 Task: Add an event with the title Casual Marketing Campaign Planning and Strategy Development, date '2024/03/28', time 9:40 AM to 11:40 AM, logged in from the account softage.3@softage.netand send the event invitation to softage.7@softage.net and softage.8@softage.net. Set a reminder for the event 15 minutes before
Action: Mouse moved to (106, 94)
Screenshot: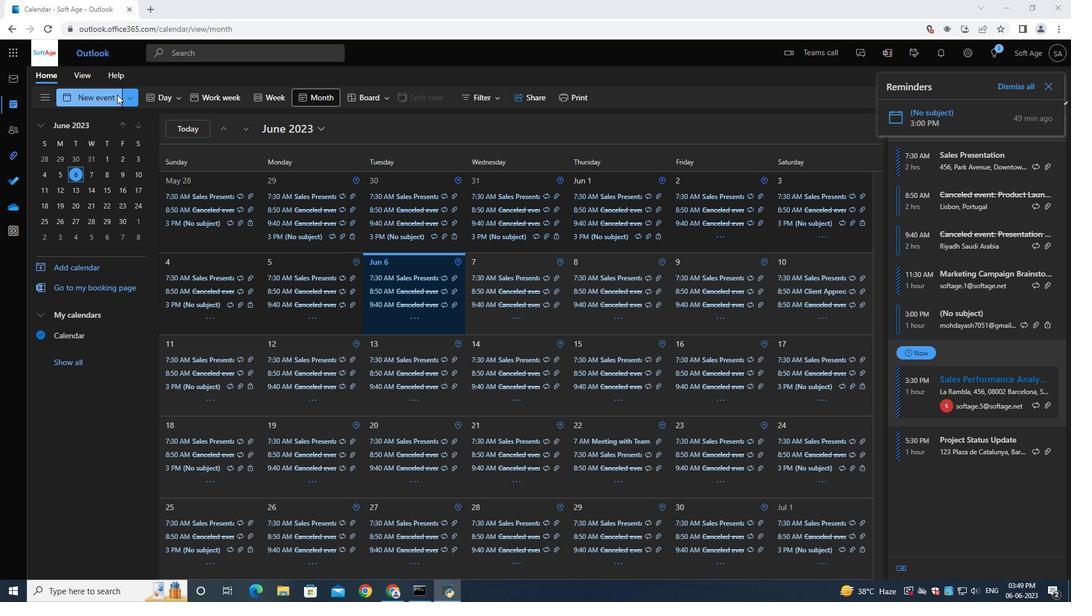 
Action: Mouse pressed left at (106, 94)
Screenshot: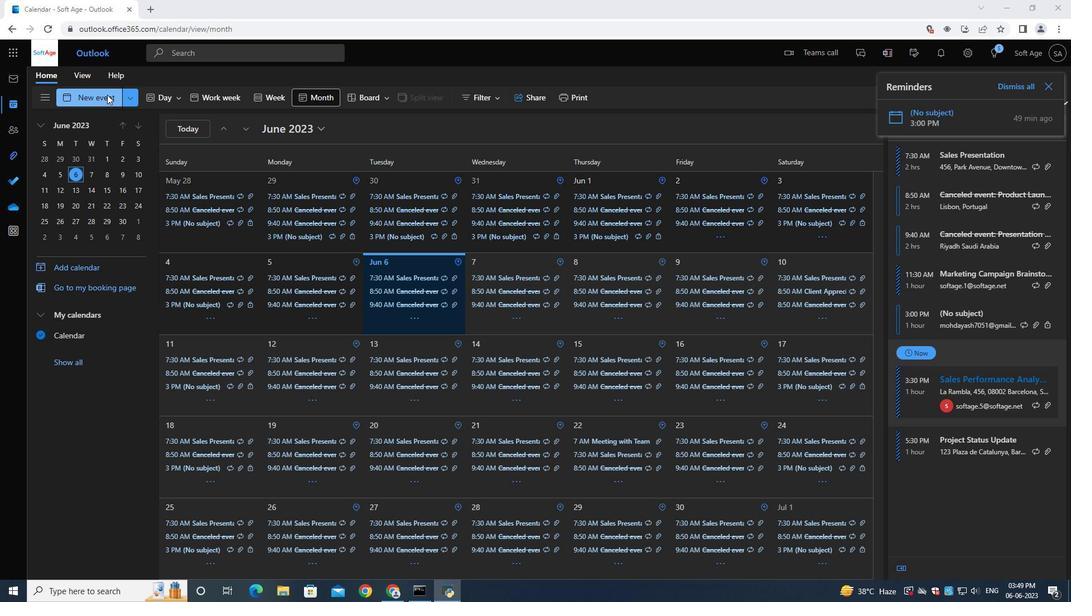
Action: Mouse moved to (278, 169)
Screenshot: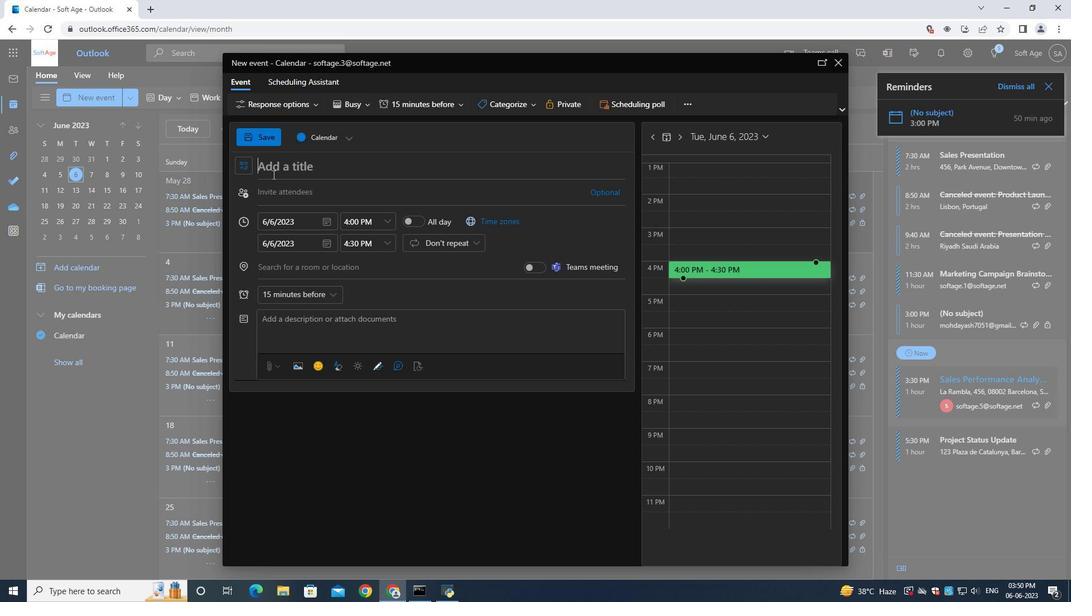 
Action: Mouse pressed left at (278, 169)
Screenshot: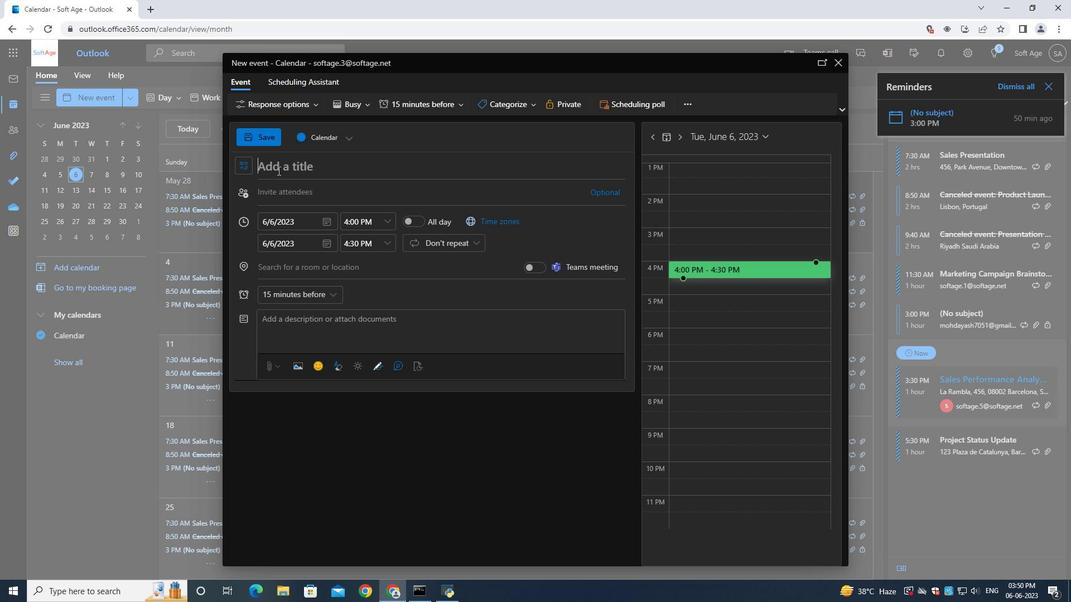 
Action: Key pressed <Key.shift>Casual<Key.space><Key.shift><Key.shift><Key.shift><Key.shift><Key.shift>Marketing<Key.space><Key.shift>Campaign<Key.space><Key.shift>Planning<Key.space>and<Key.space><Key.shift><Key.shift><Key.shift><Key.shift><Key.shift><Key.shift><Key.shift><Key.shift><Key.shift><Key.shift><Key.shift><Key.shift><Key.shift>Strategy<Key.space><Key.shift>Delv<Key.backspace><Key.backspace>velopment<Key.space>
Screenshot: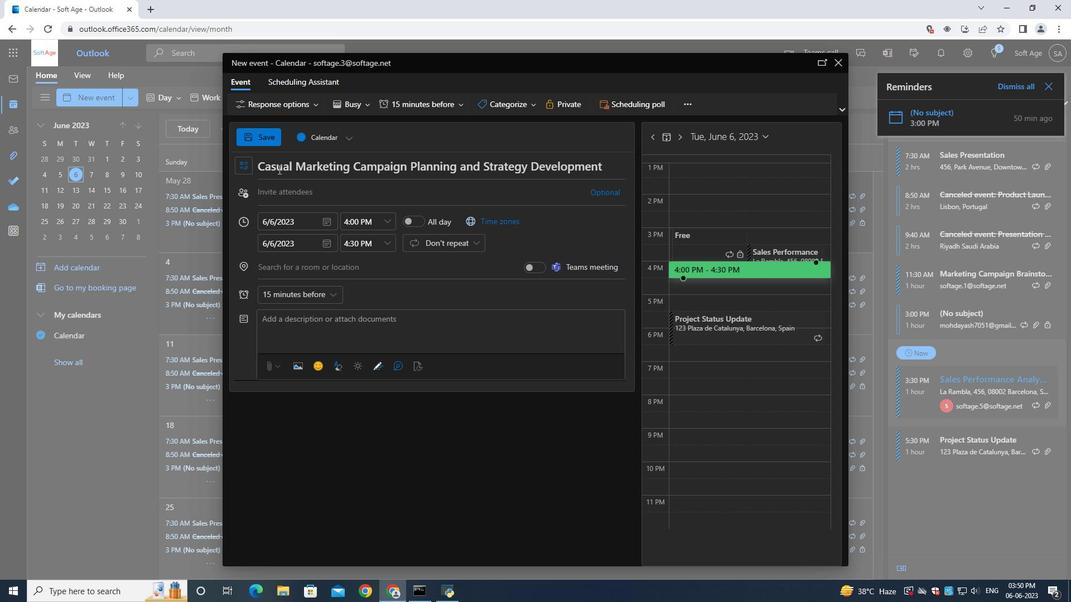 
Action: Mouse moved to (327, 221)
Screenshot: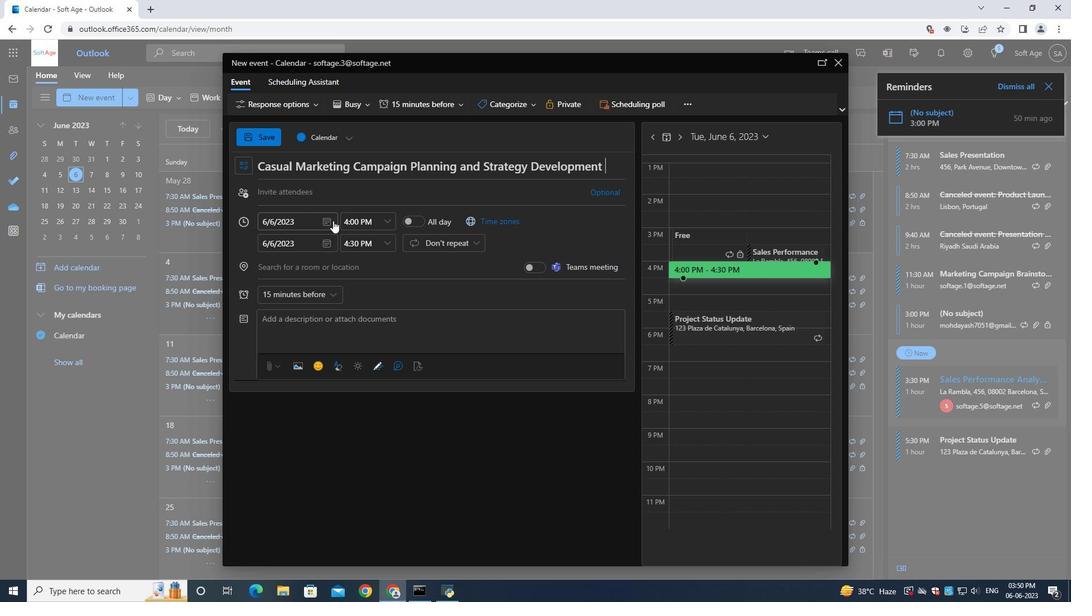 
Action: Mouse pressed left at (327, 221)
Screenshot: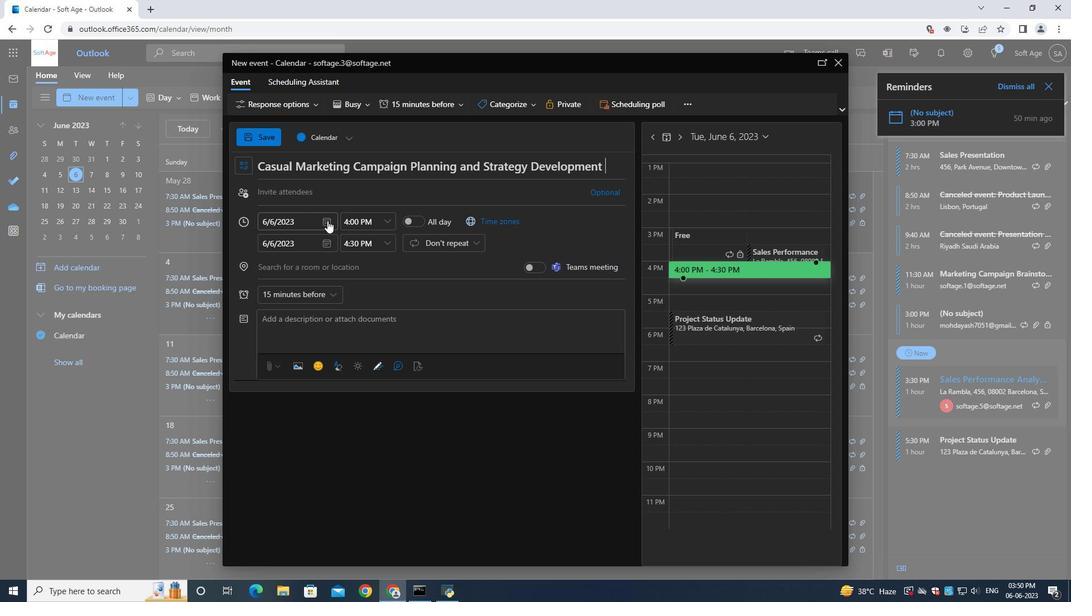 
Action: Mouse moved to (362, 243)
Screenshot: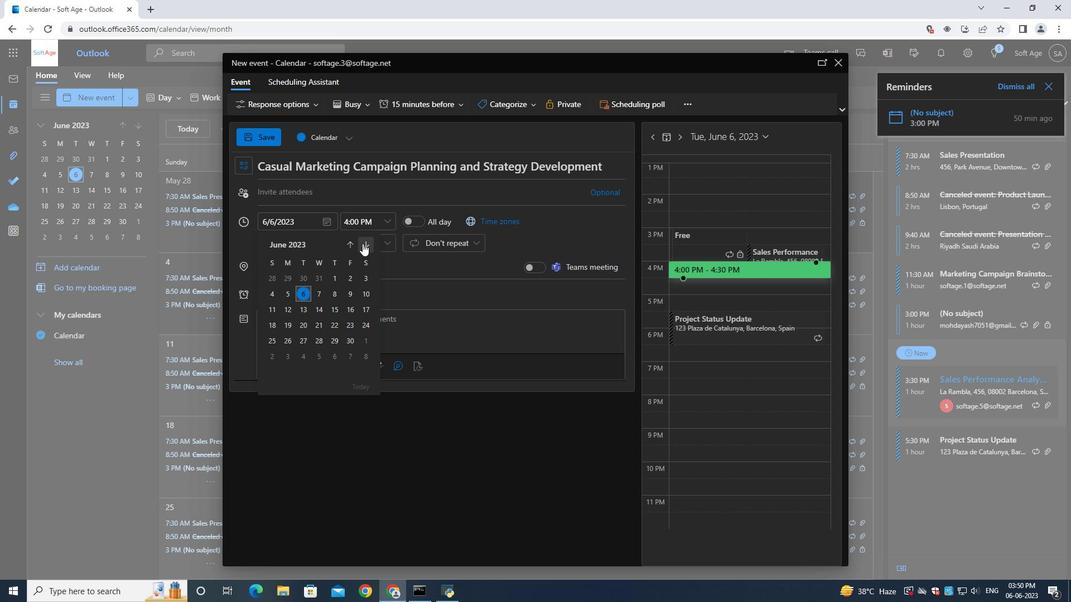 
Action: Mouse pressed left at (362, 243)
Screenshot: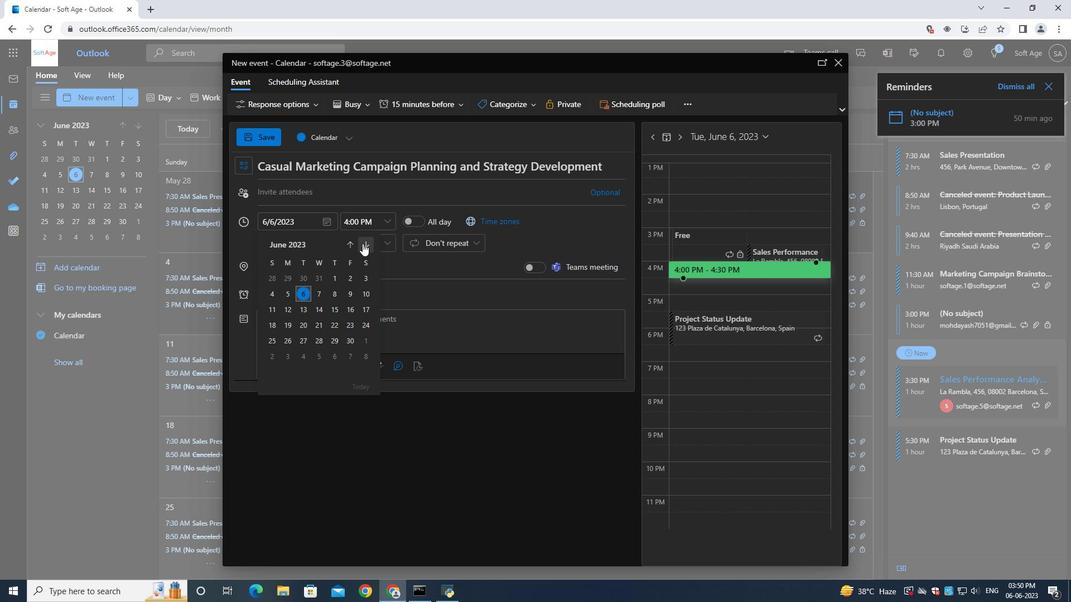 
Action: Mouse moved to (362, 243)
Screenshot: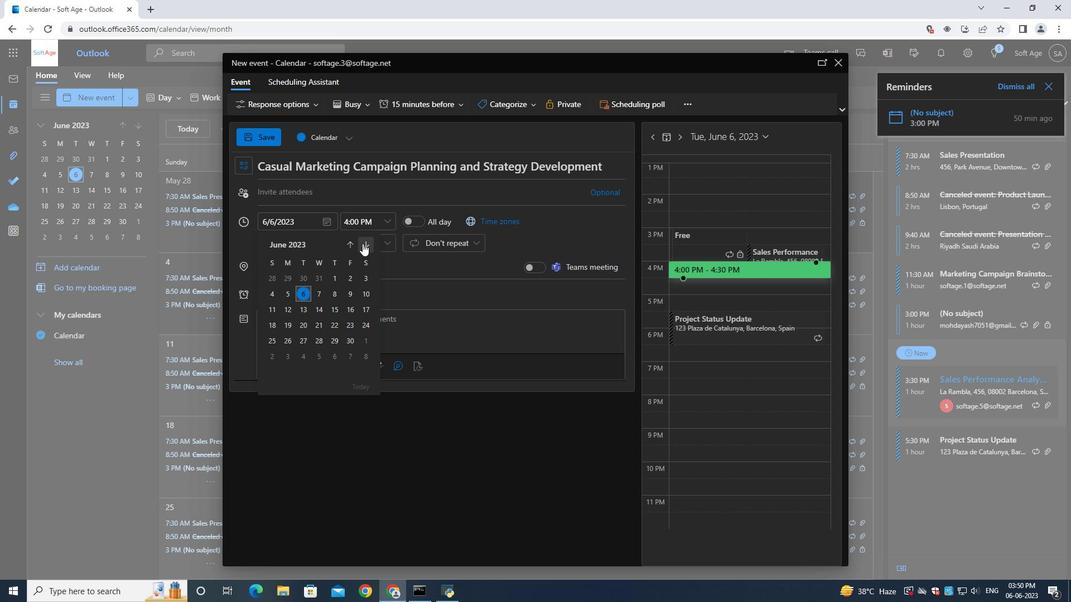 
Action: Mouse pressed left at (362, 243)
Screenshot: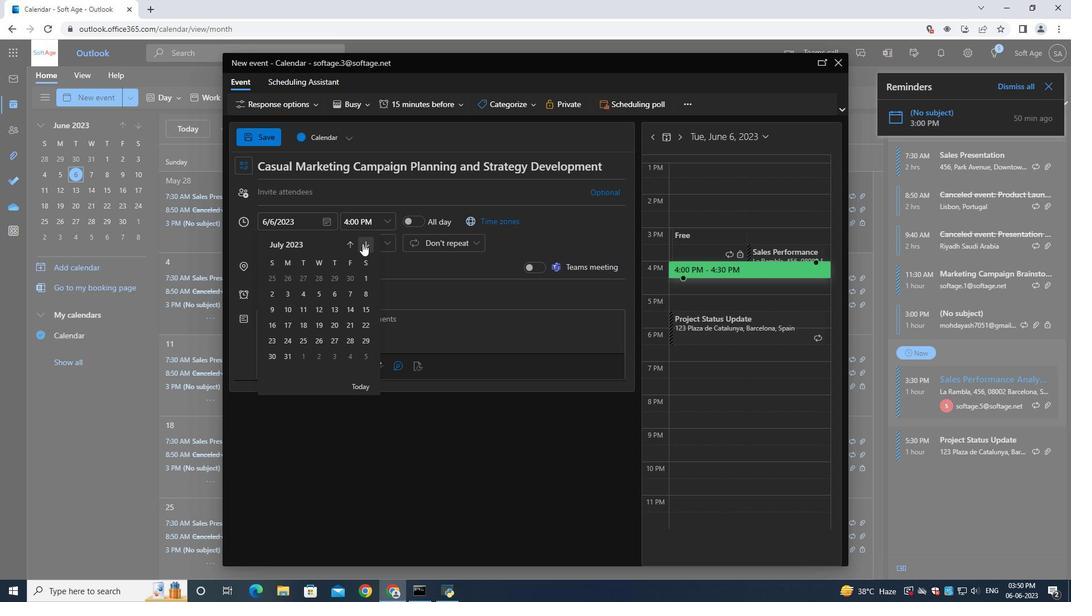 
Action: Mouse pressed left at (362, 243)
Screenshot: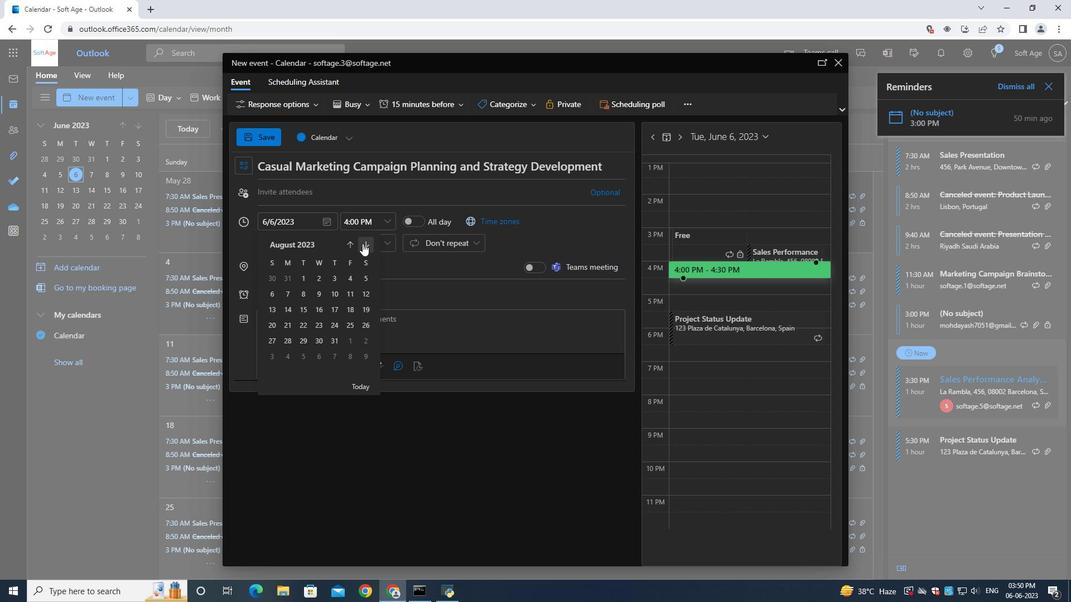 
Action: Mouse pressed left at (362, 243)
Screenshot: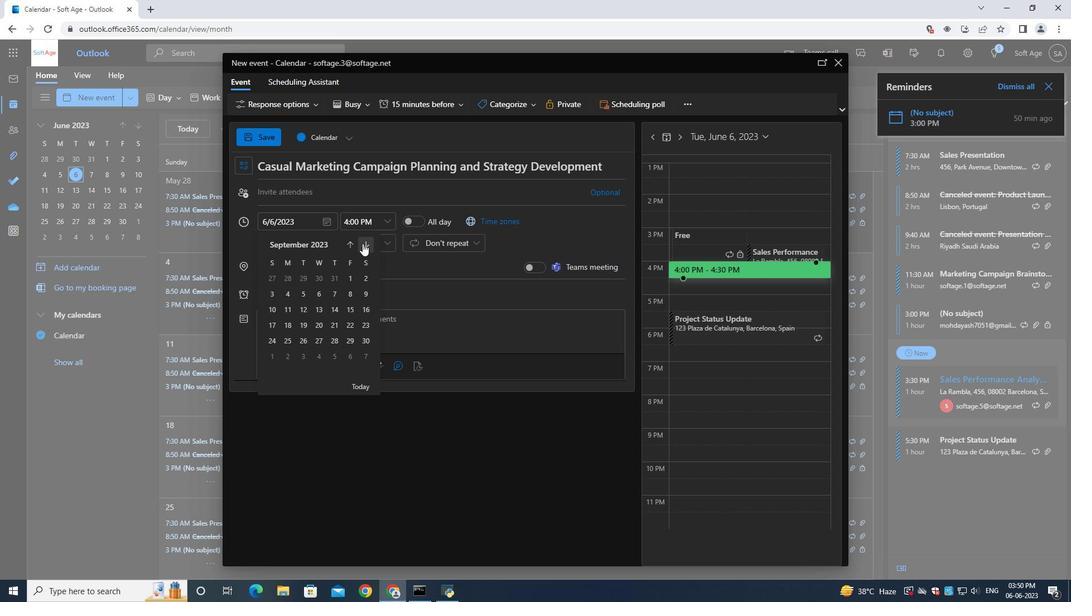 
Action: Mouse pressed left at (362, 243)
Screenshot: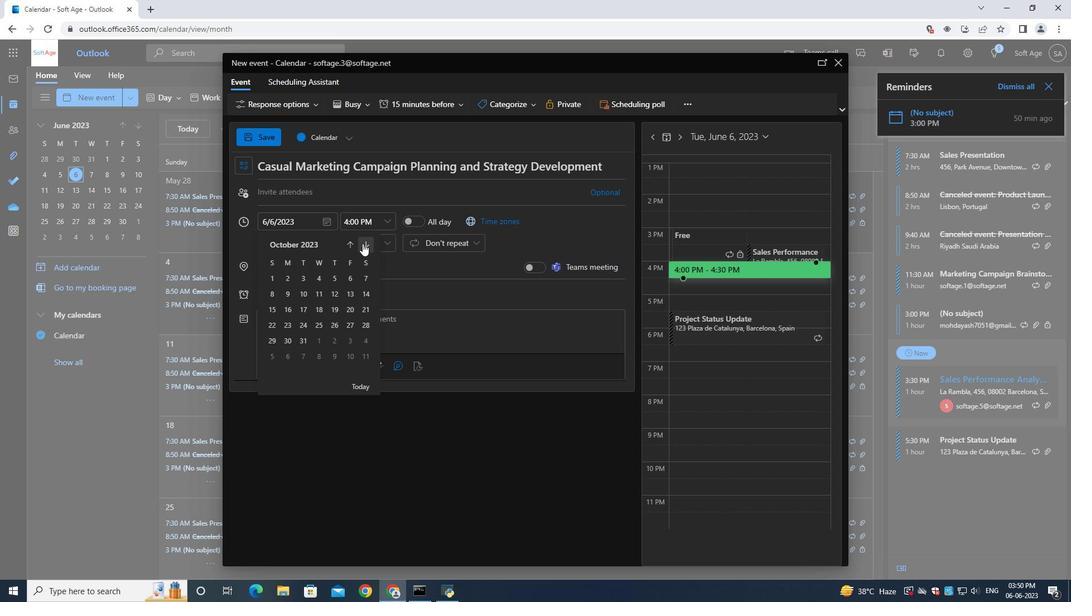 
Action: Mouse pressed left at (362, 243)
Screenshot: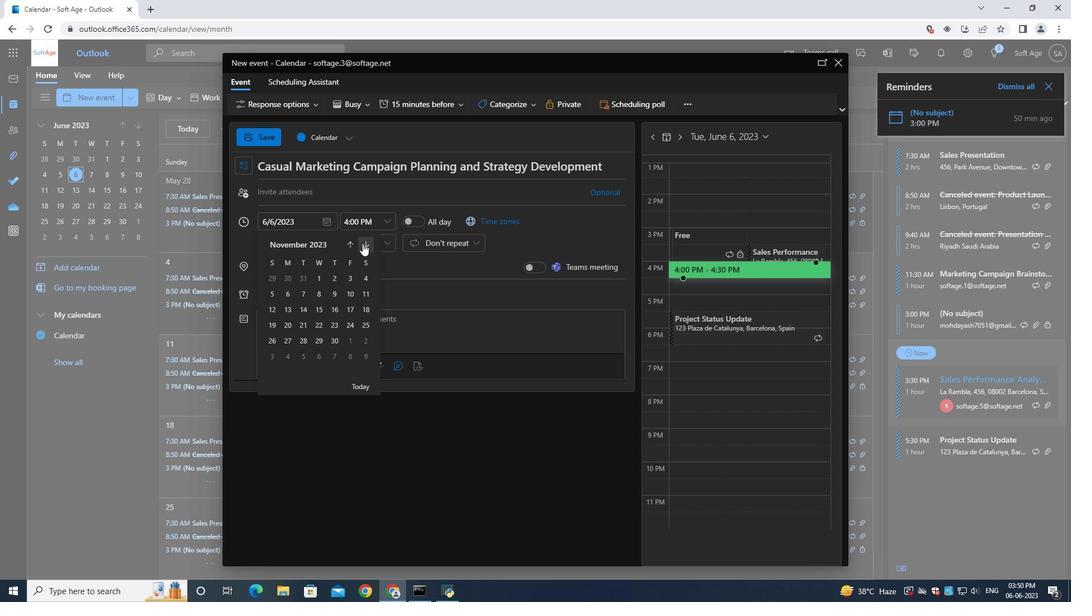 
Action: Mouse pressed left at (362, 243)
Screenshot: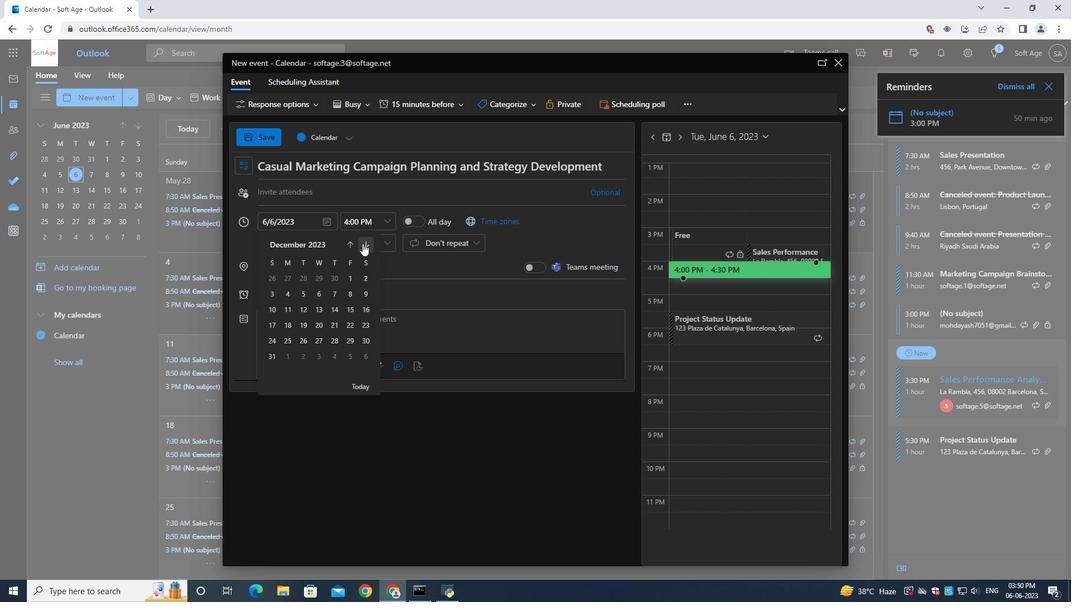 
Action: Mouse pressed left at (362, 243)
Screenshot: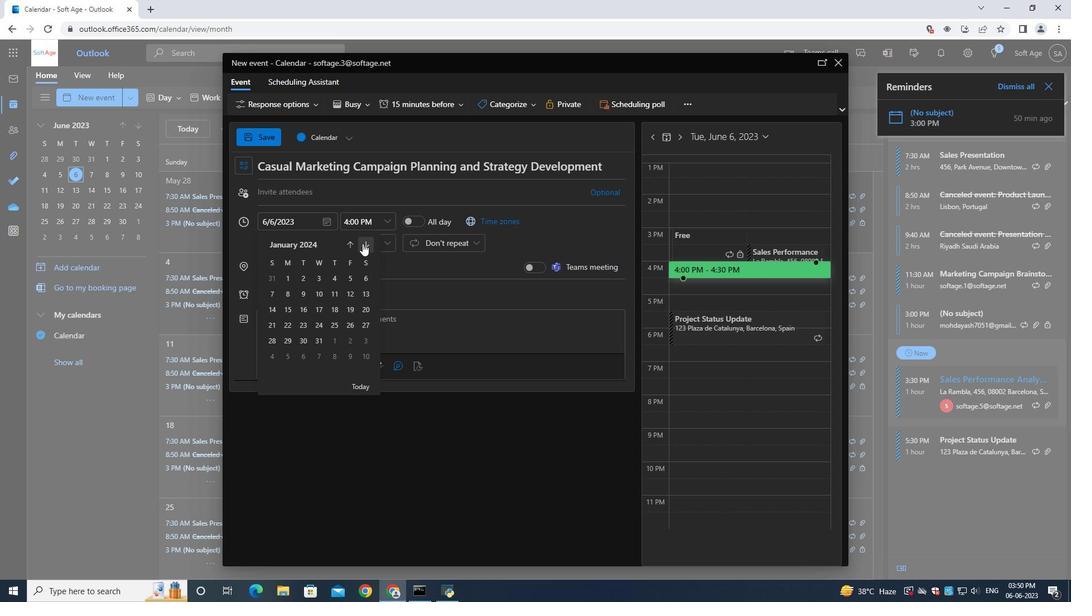 
Action: Mouse pressed left at (362, 243)
Screenshot: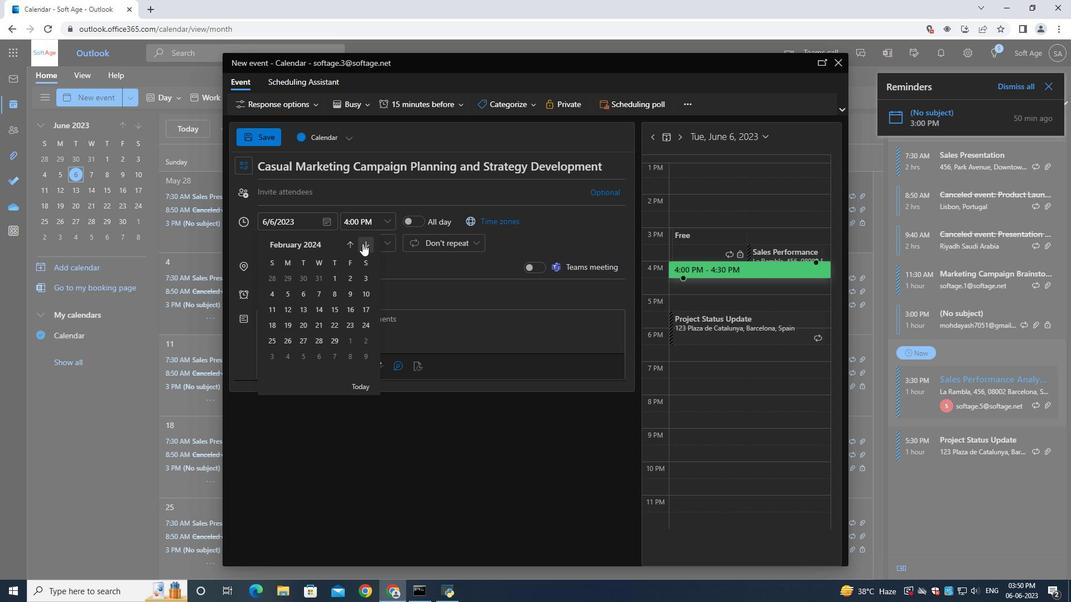 
Action: Mouse moved to (330, 342)
Screenshot: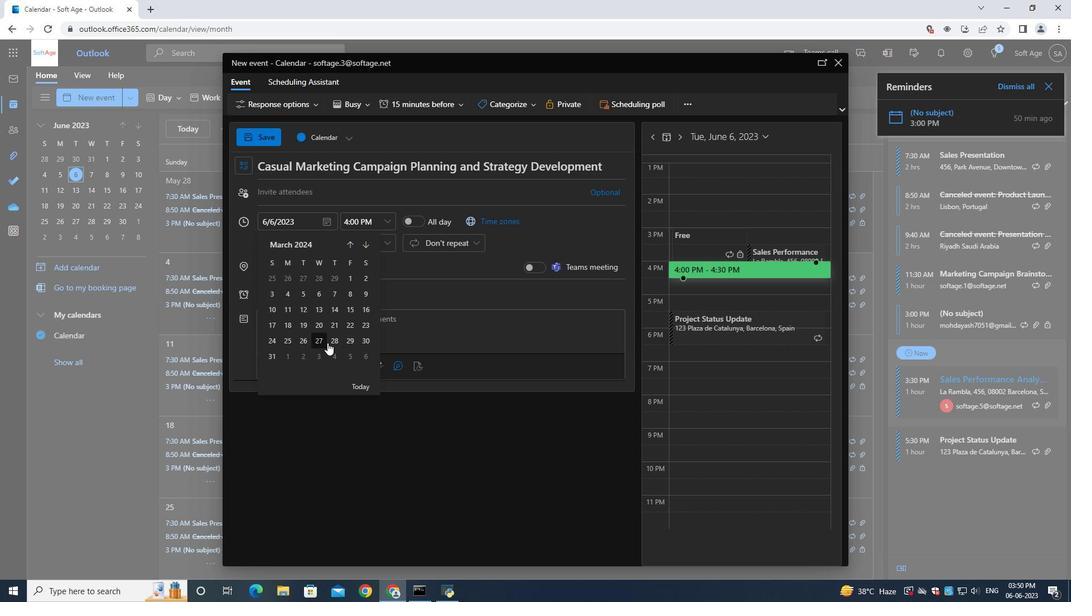 
Action: Mouse pressed left at (330, 342)
Screenshot: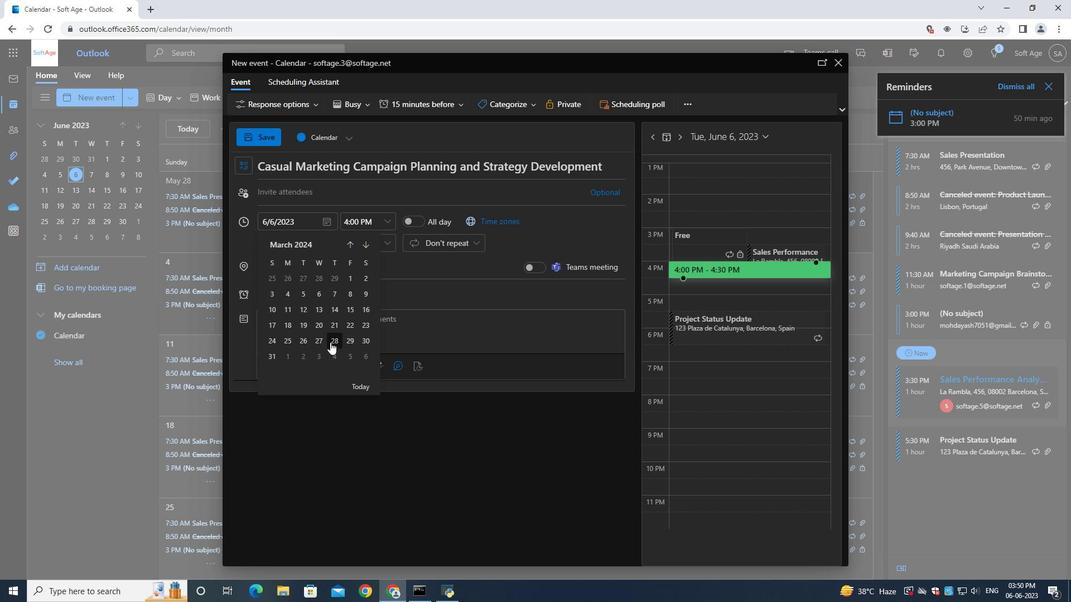 
Action: Mouse moved to (351, 223)
Screenshot: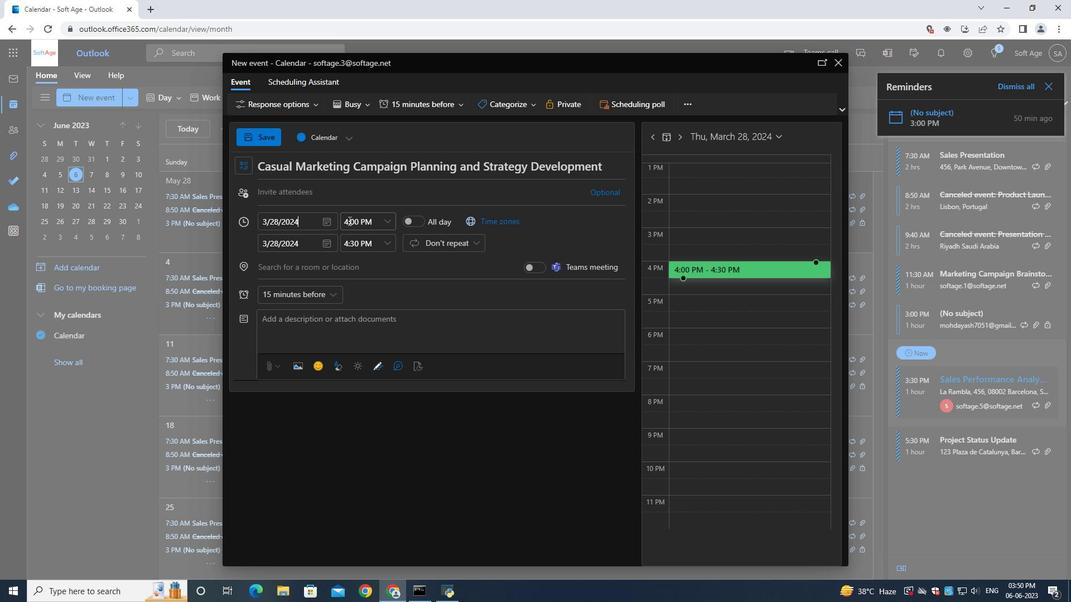 
Action: Mouse pressed left at (351, 223)
Screenshot: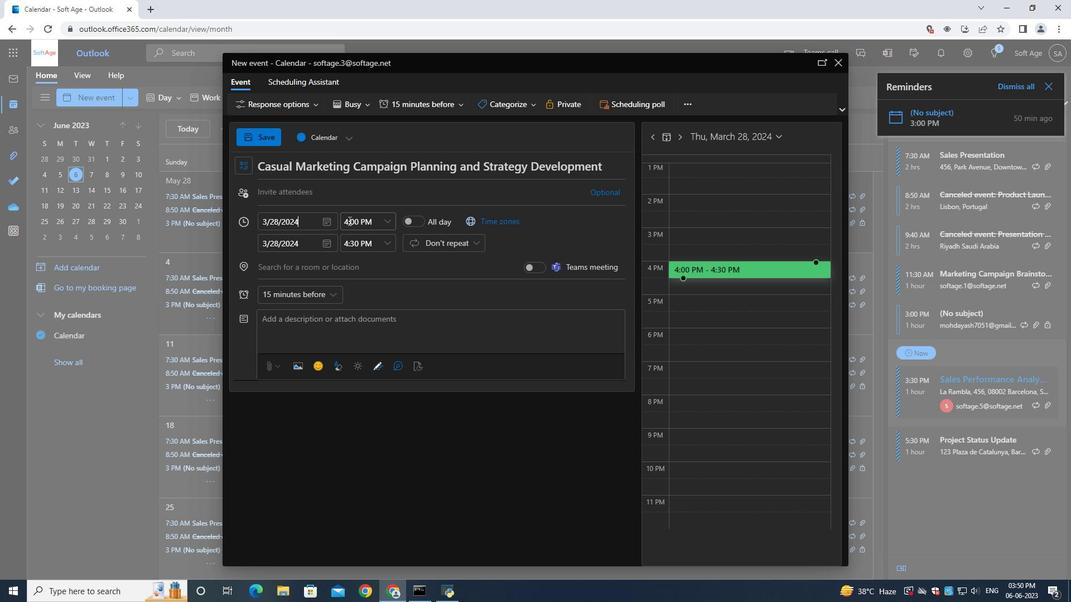 
Action: Mouse moved to (370, 222)
Screenshot: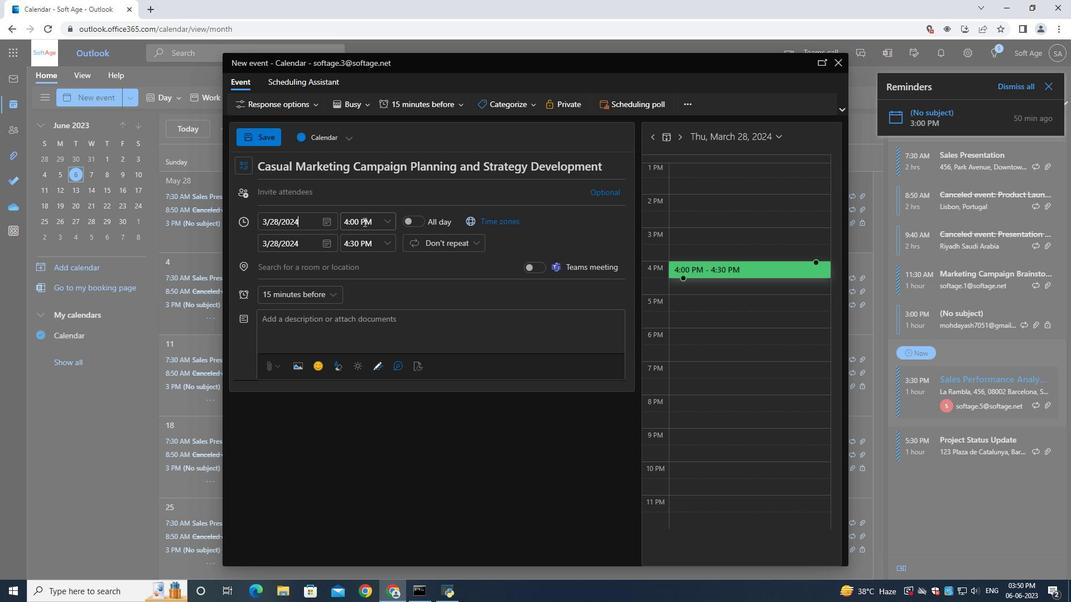 
Action: Mouse pressed left at (370, 222)
Screenshot: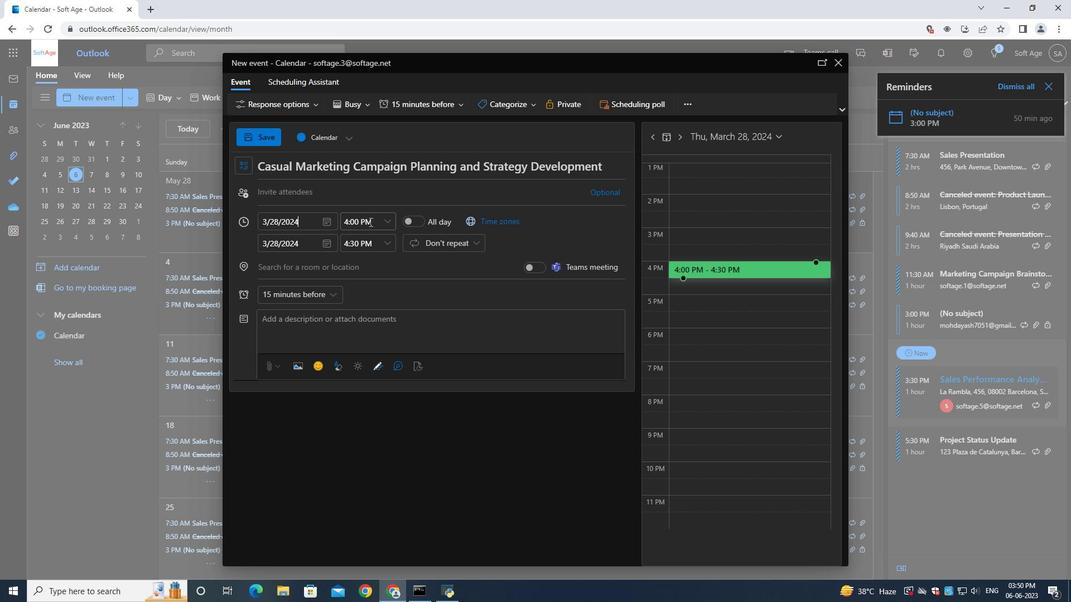 
Action: Mouse pressed left at (370, 222)
Screenshot: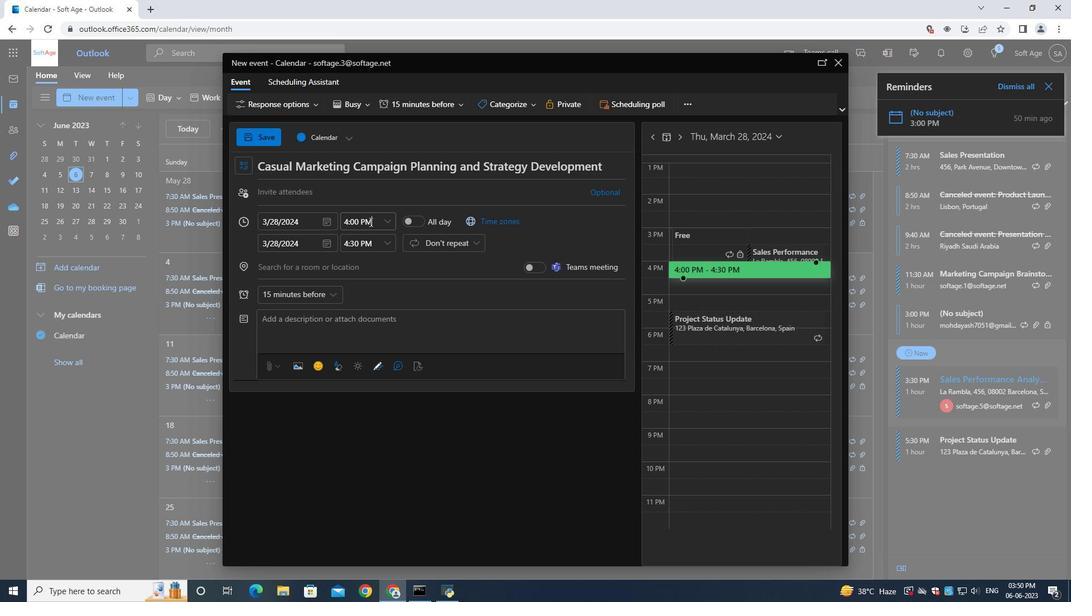 
Action: Mouse pressed left at (370, 222)
Screenshot: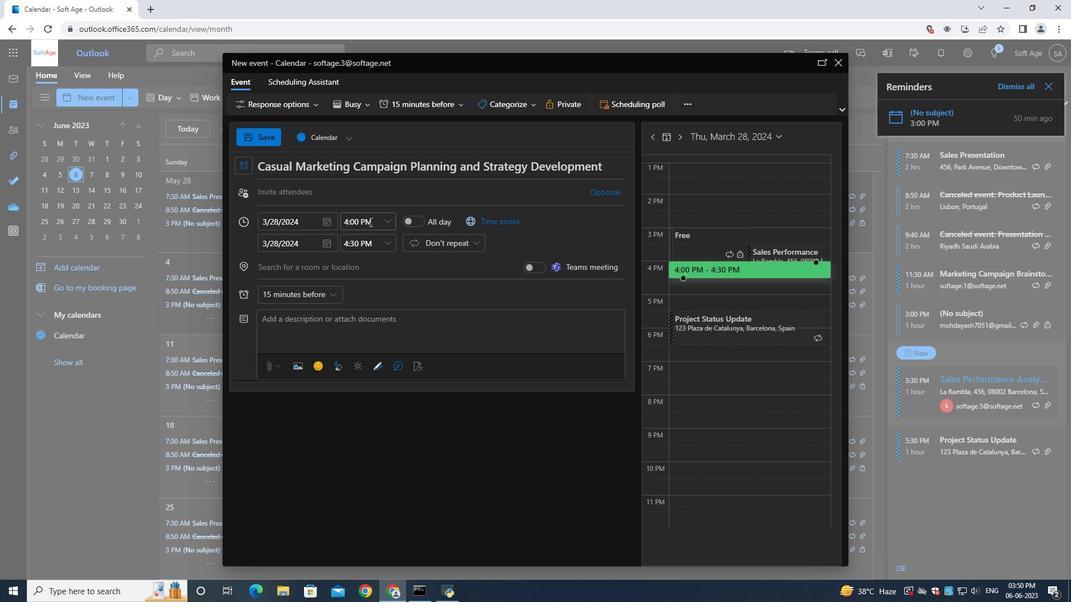 
Action: Mouse pressed left at (370, 222)
Screenshot: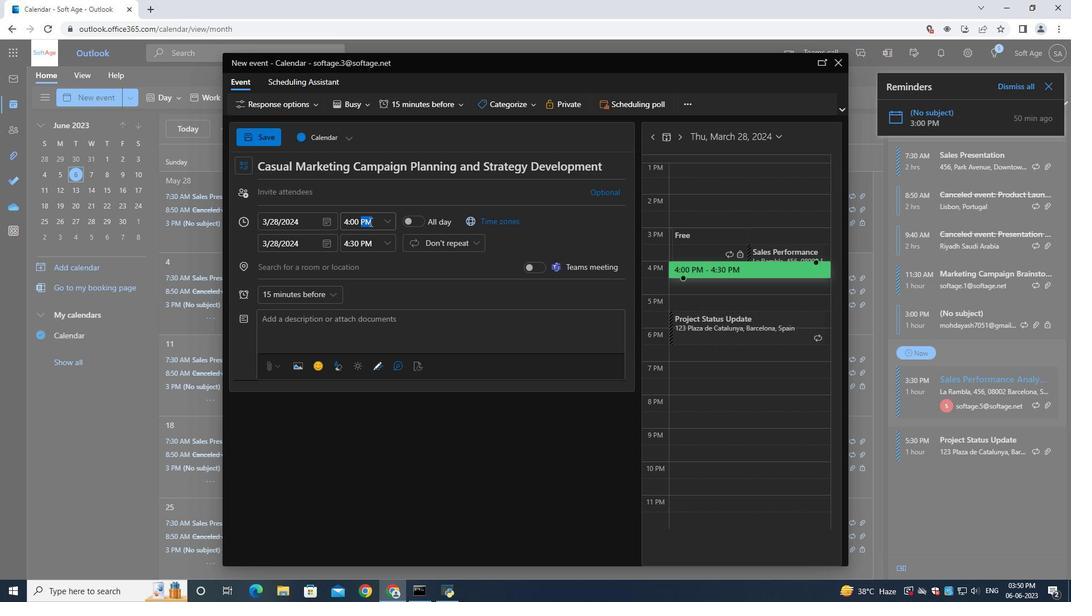 
Action: Key pressed 9<Key.shift_r>:40<Key.shift>AM
Screenshot: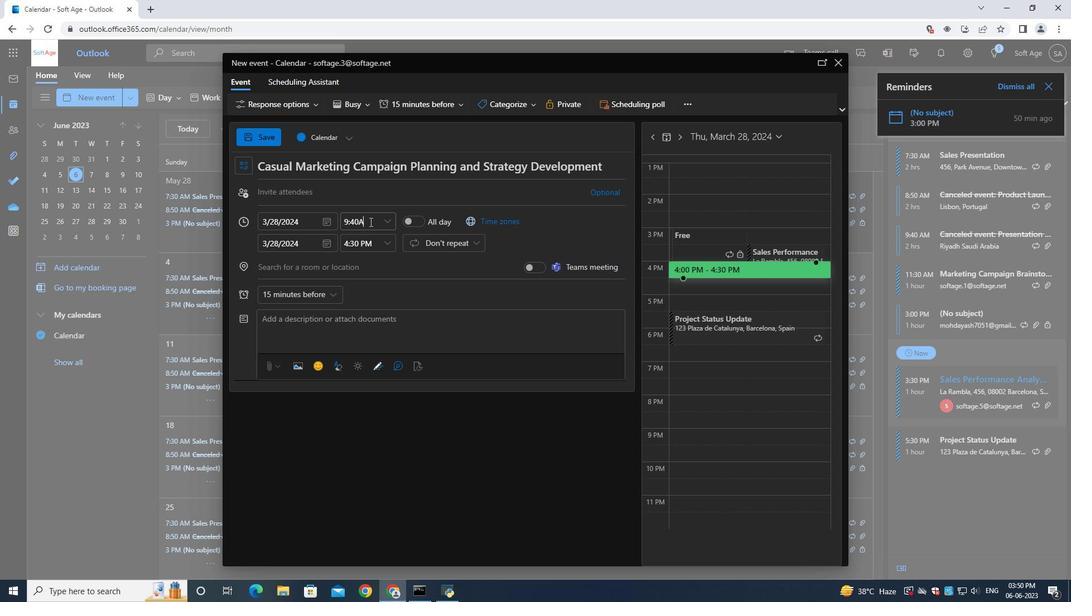 
Action: Mouse moved to (358, 243)
Screenshot: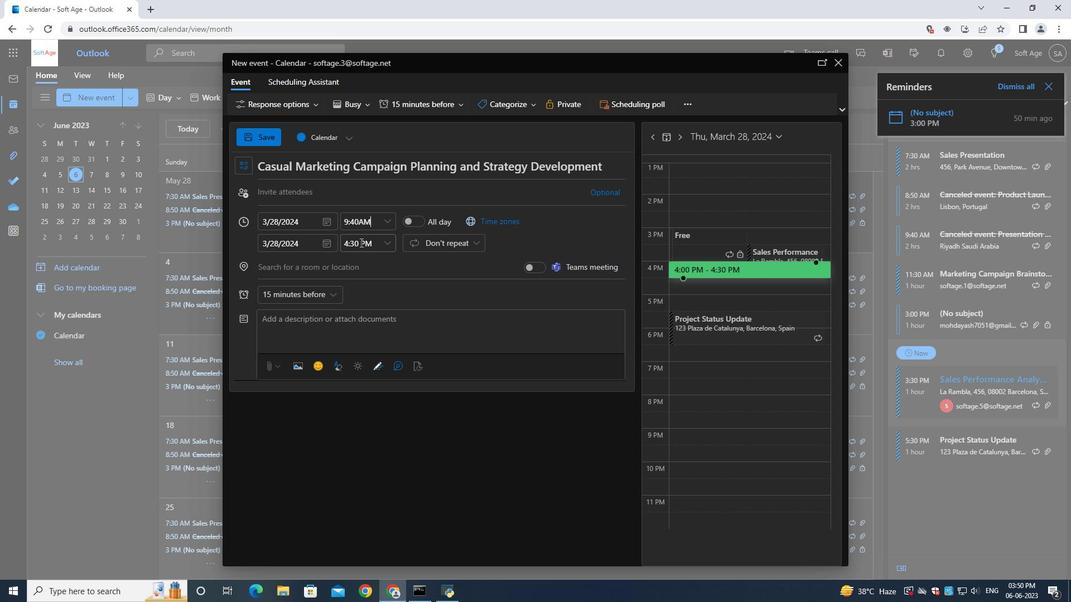 
Action: Mouse pressed left at (358, 243)
Screenshot: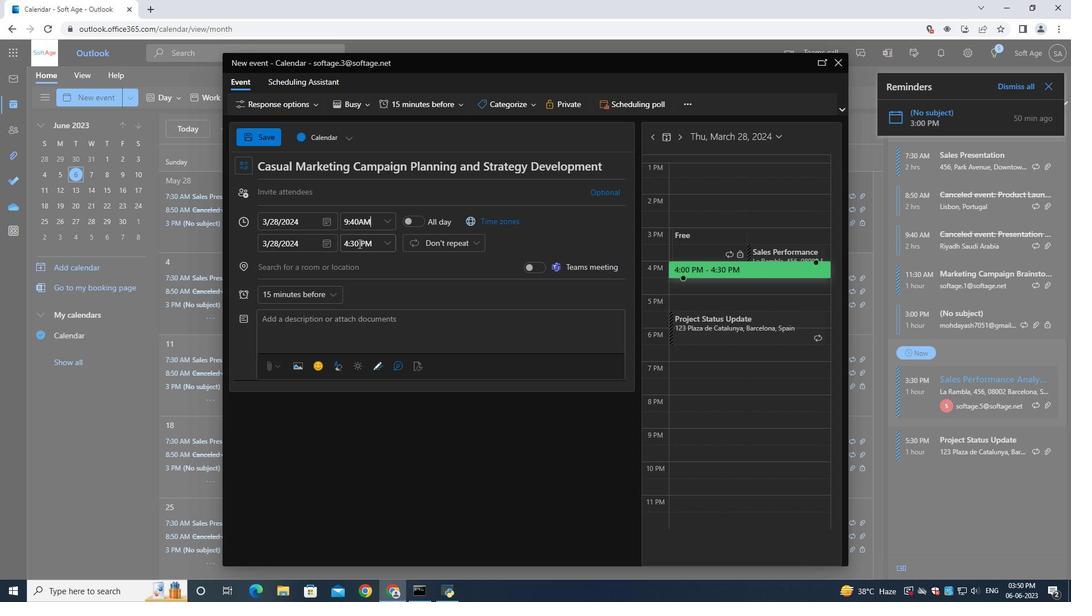 
Action: Mouse moved to (361, 246)
Screenshot: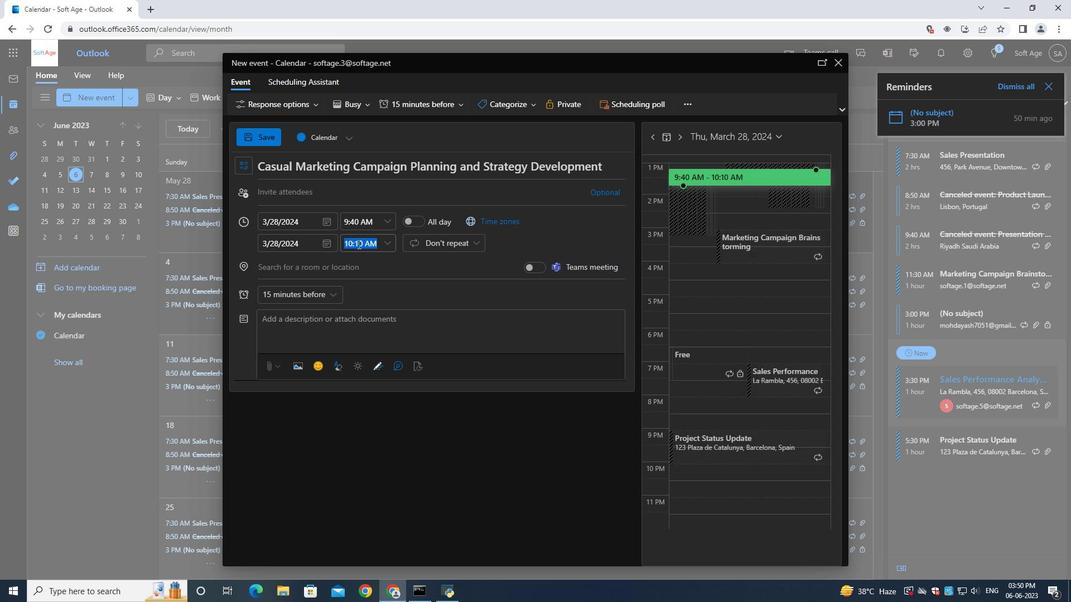 
Action: Key pressed 11<Key.shift_r>:40<Key.shift>AM
Screenshot: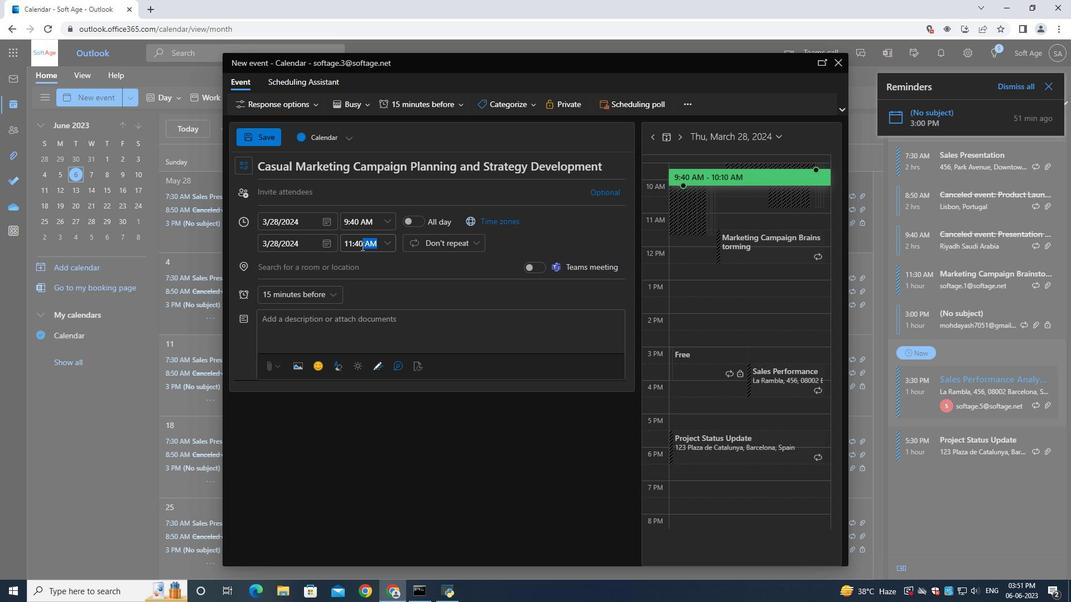 
Action: Mouse moved to (286, 197)
Screenshot: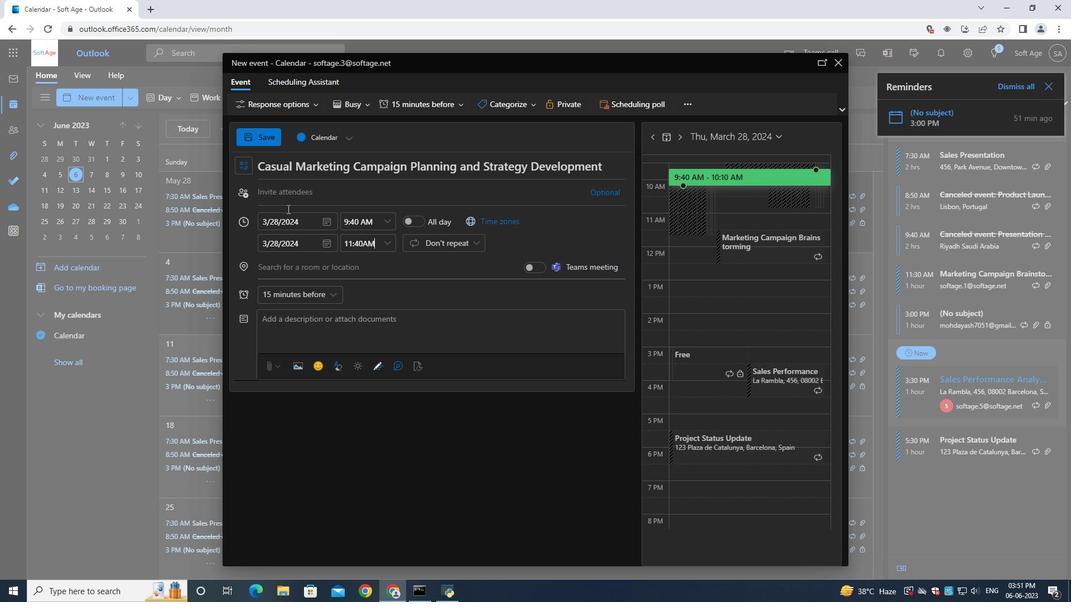 
Action: Mouse pressed left at (286, 197)
Screenshot: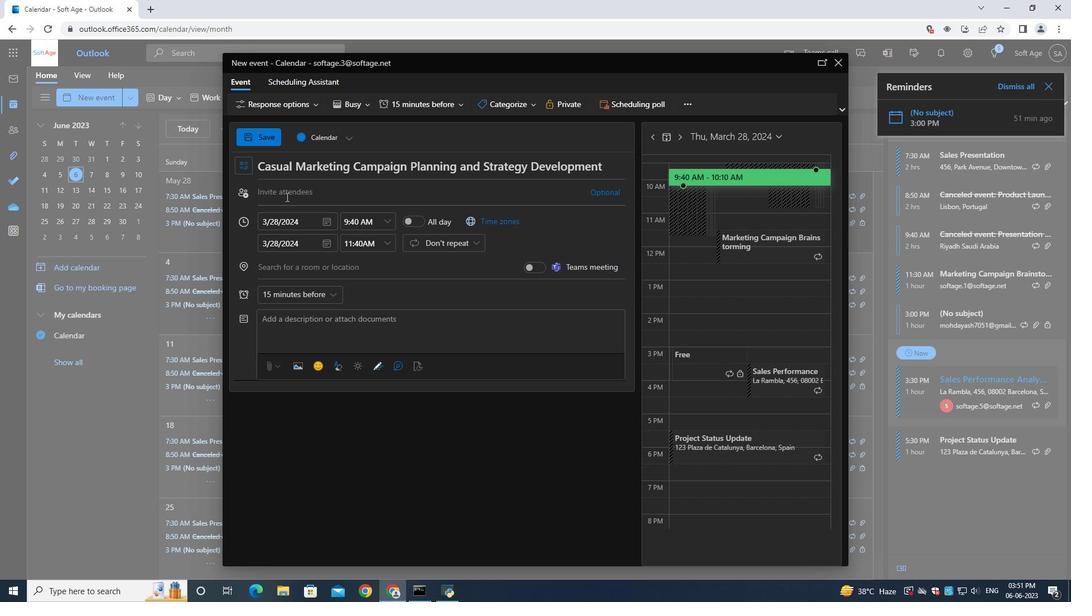 
Action: Mouse moved to (286, 197)
Screenshot: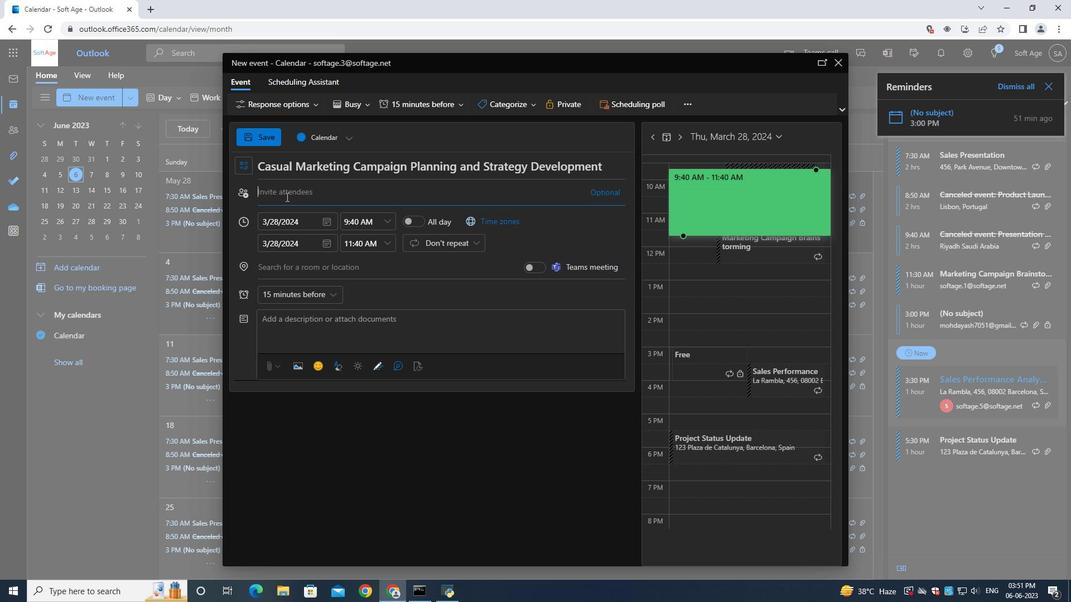 
Action: Key pressed softage.7<Key.shift>@softage.net
Screenshot: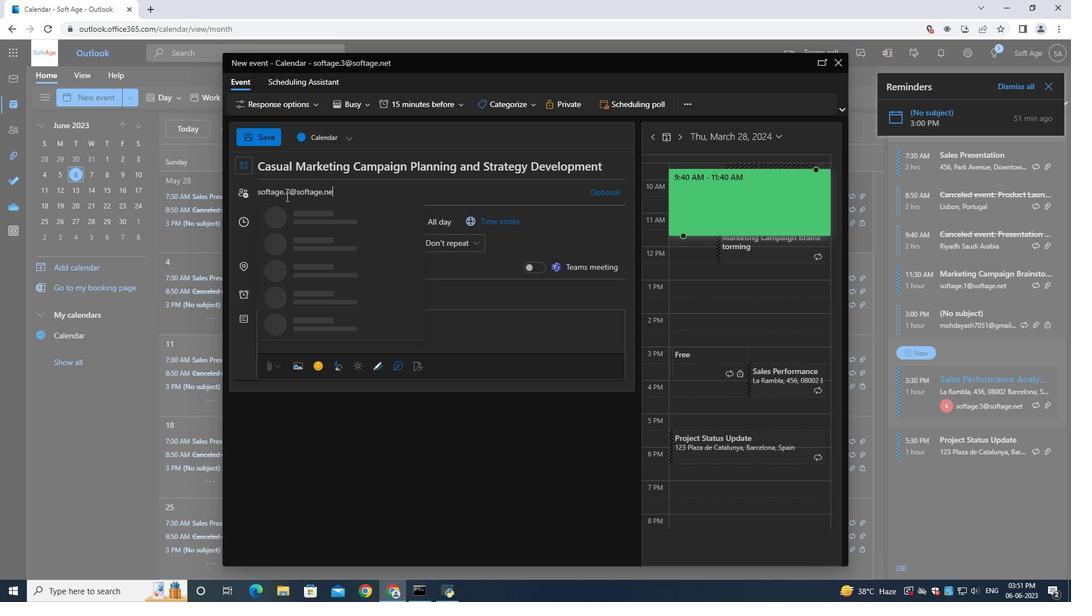 
Action: Mouse moved to (304, 220)
Screenshot: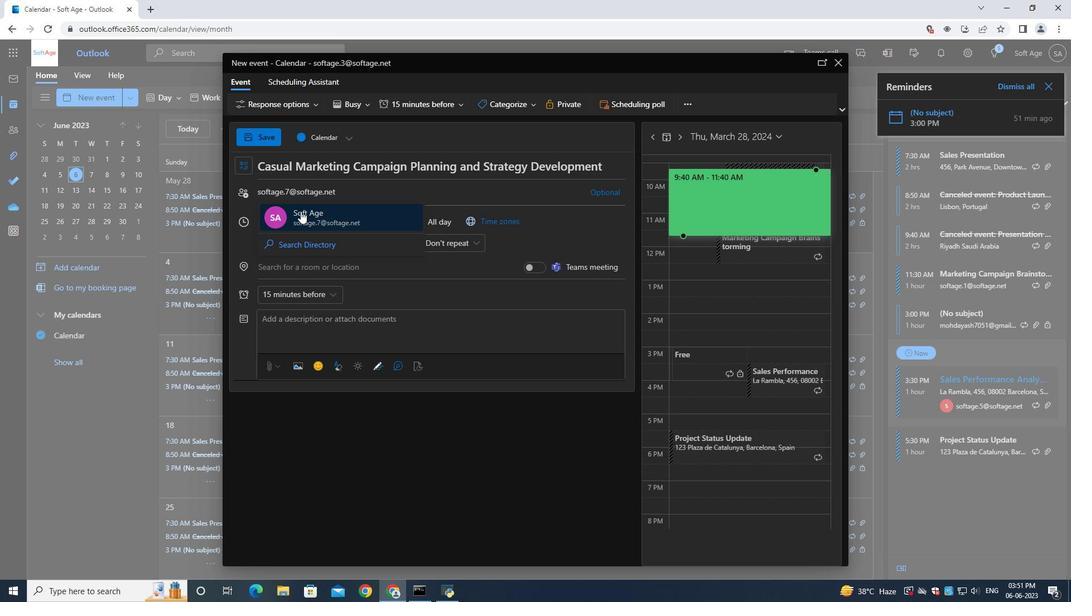 
Action: Mouse pressed left at (304, 220)
Screenshot: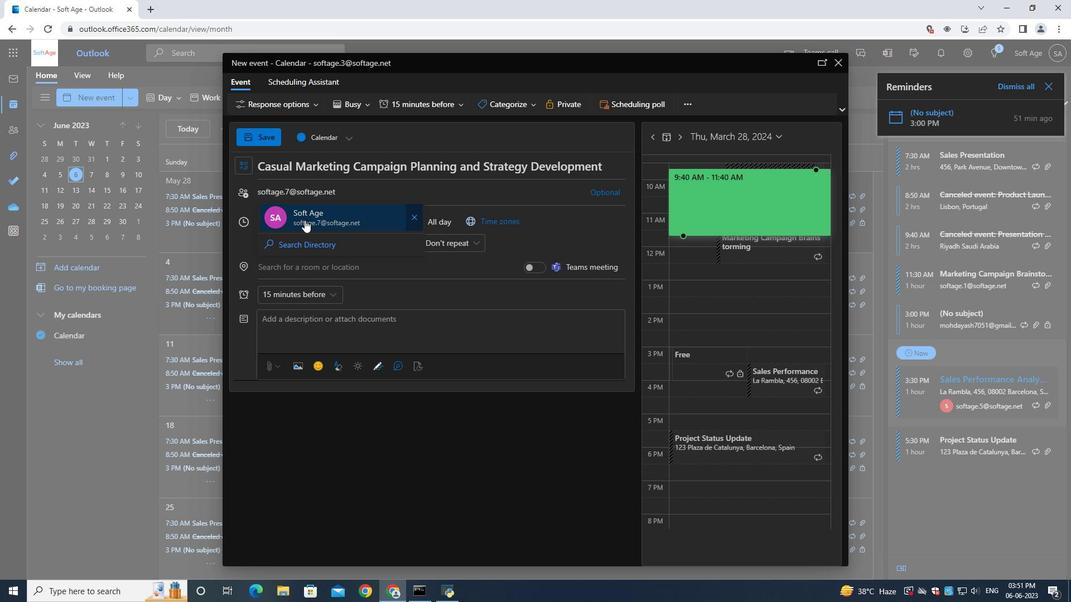 
Action: Mouse moved to (304, 220)
Screenshot: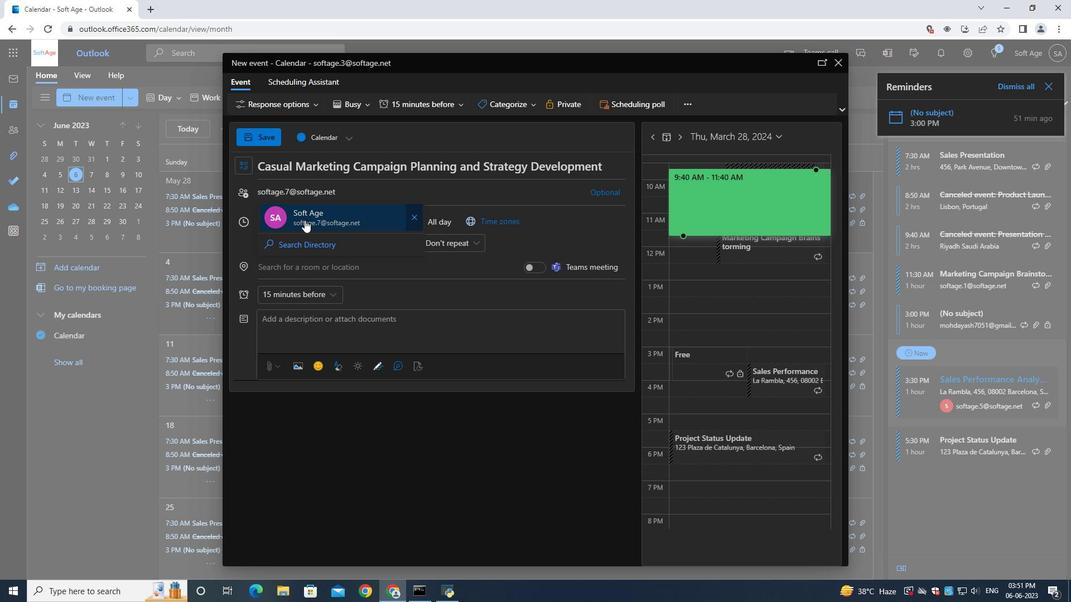 
Action: Key pressed softage.8<Key.shift>@softage.net
Screenshot: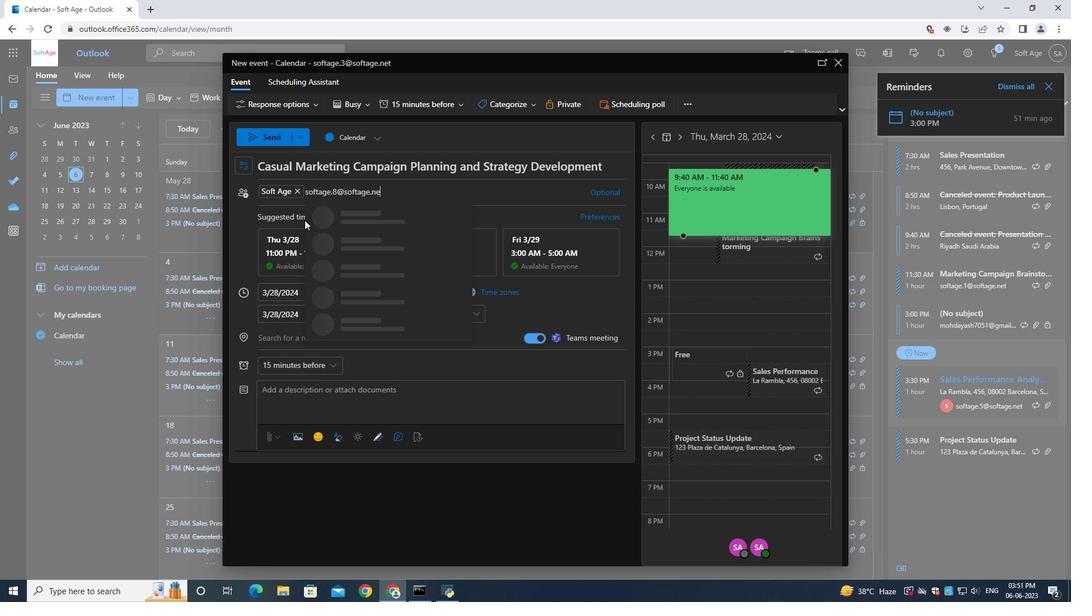 
Action: Mouse moved to (348, 221)
Screenshot: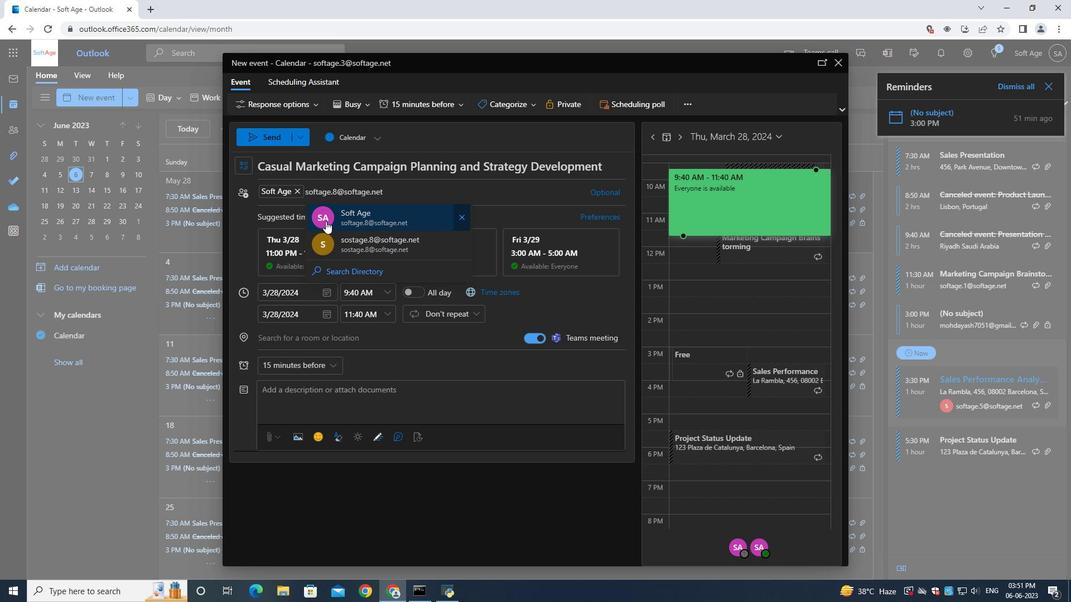 
Action: Mouse pressed left at (348, 221)
Screenshot: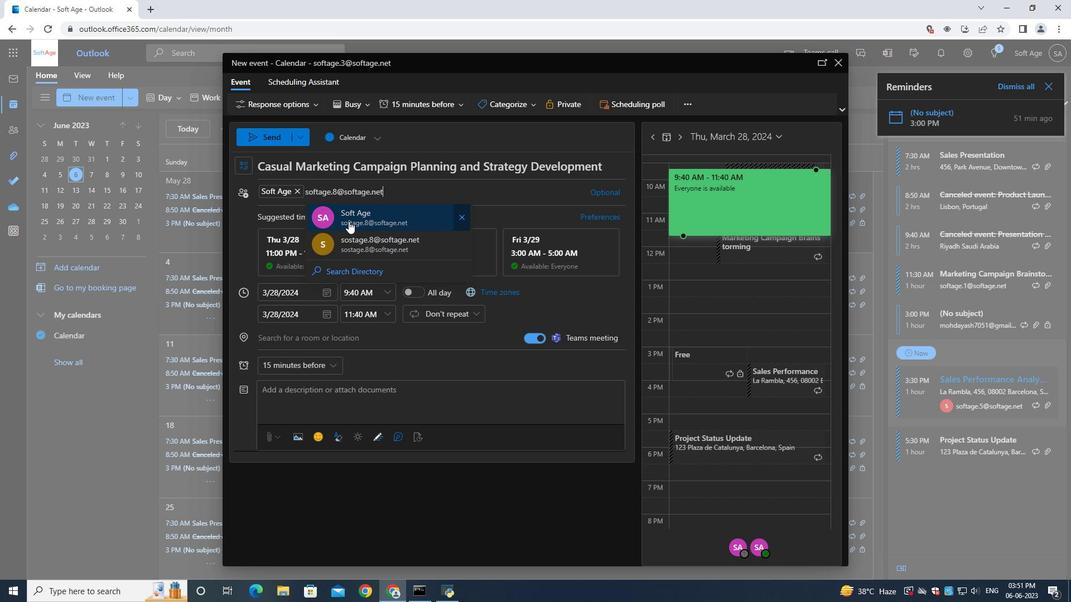 
Action: Mouse moved to (286, 364)
Screenshot: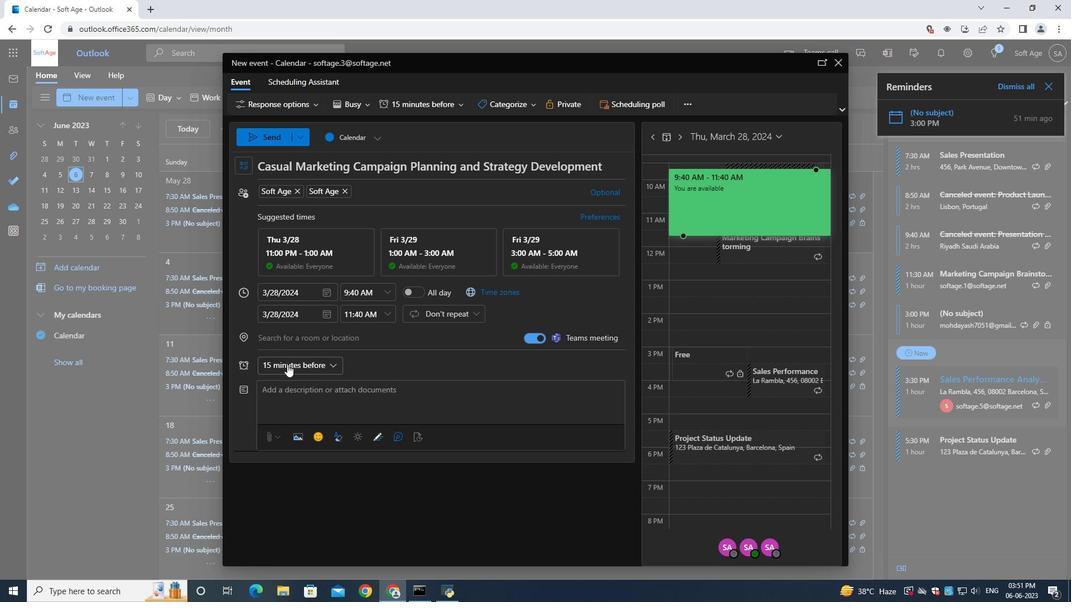 
Action: Mouse pressed left at (286, 364)
Screenshot: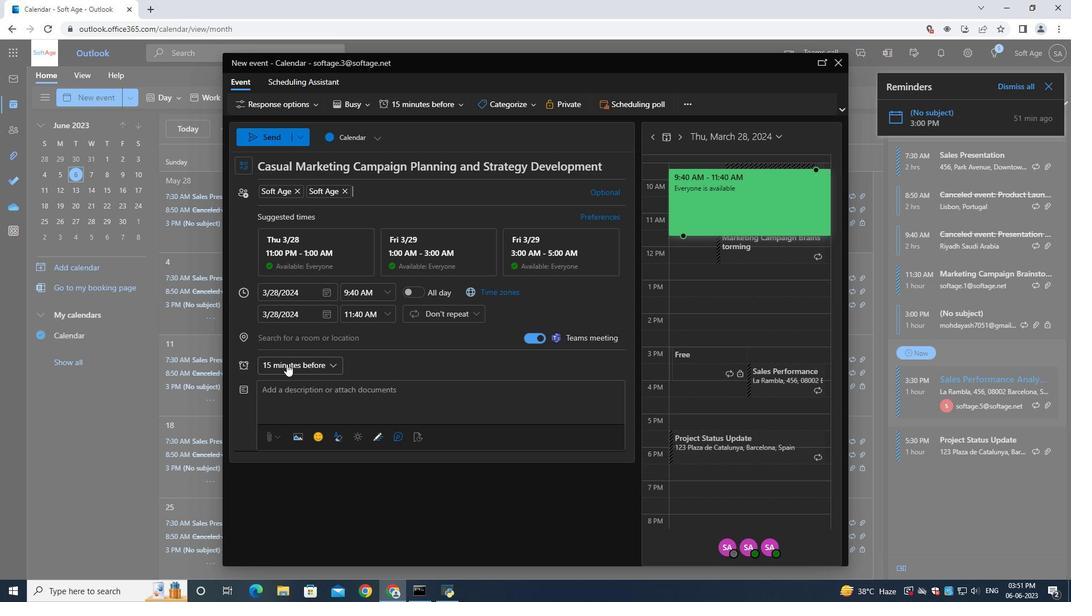 
Action: Mouse pressed left at (286, 364)
Screenshot: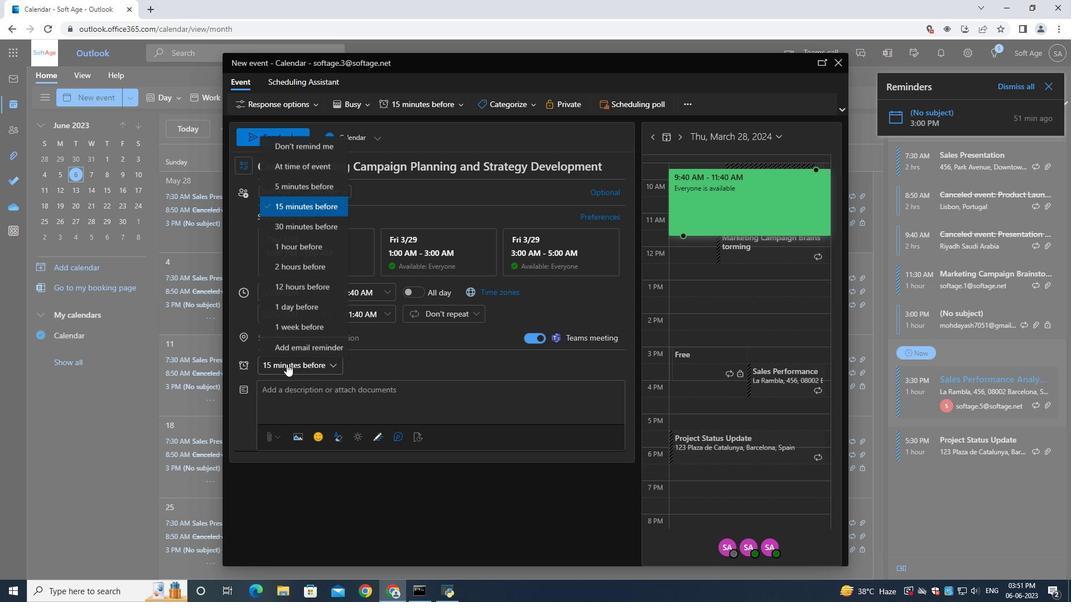 
Action: Mouse moved to (276, 138)
Screenshot: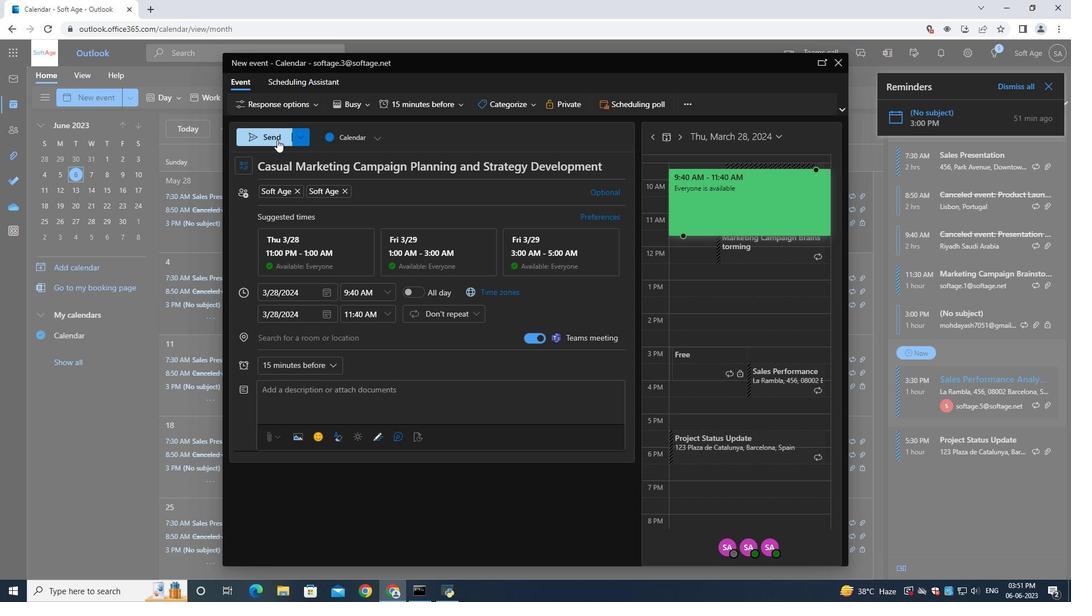 
Action: Mouse pressed left at (276, 138)
Screenshot: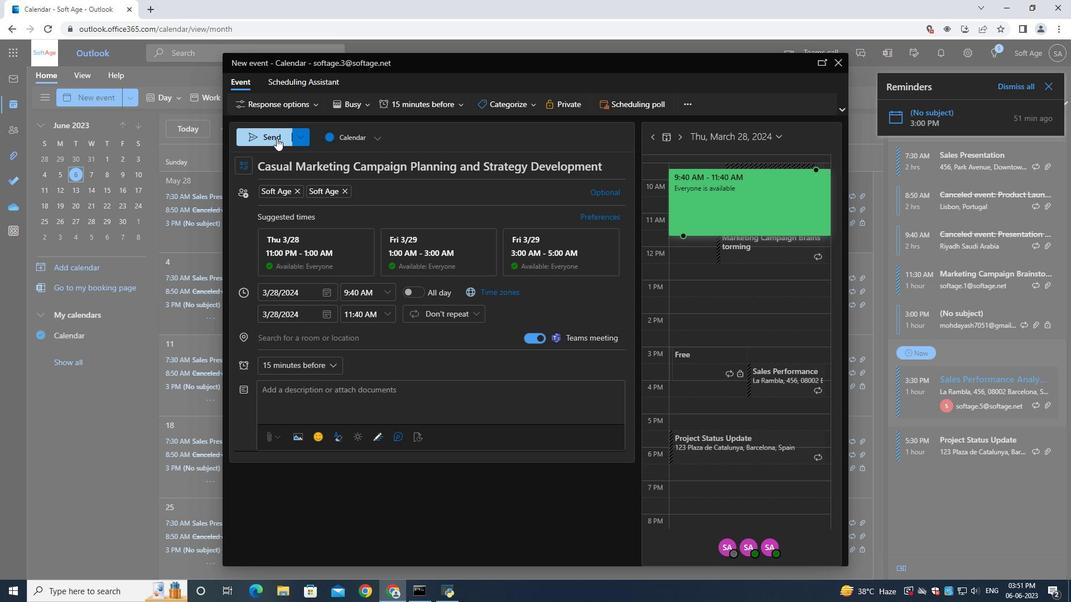 
Action: Mouse moved to (329, 182)
Screenshot: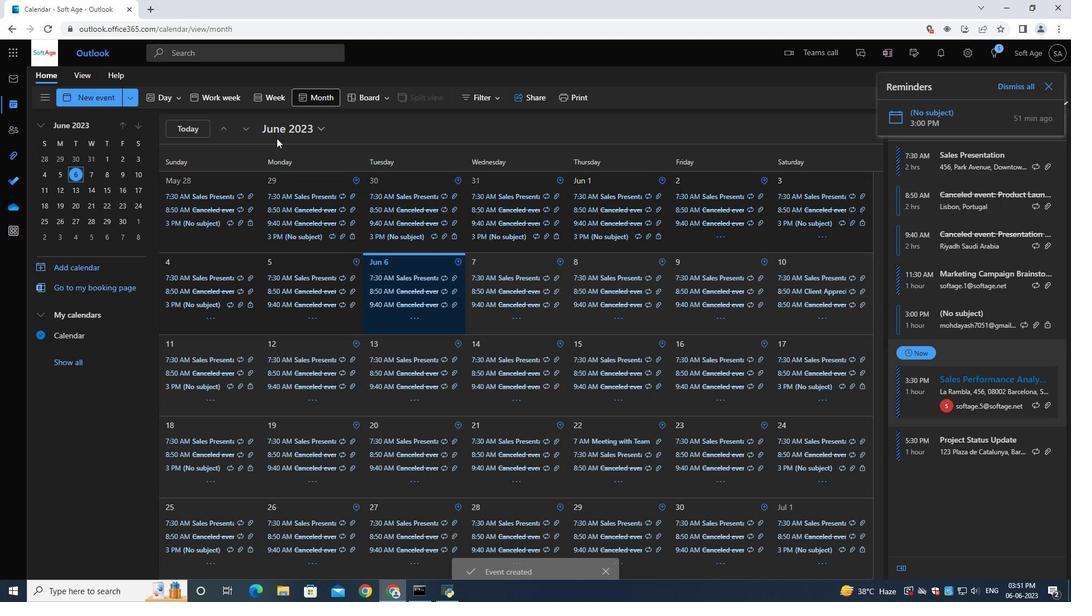 
